 Task: Go to the paste special and choose all except borders.
Action: Mouse moved to (180, 208)
Screenshot: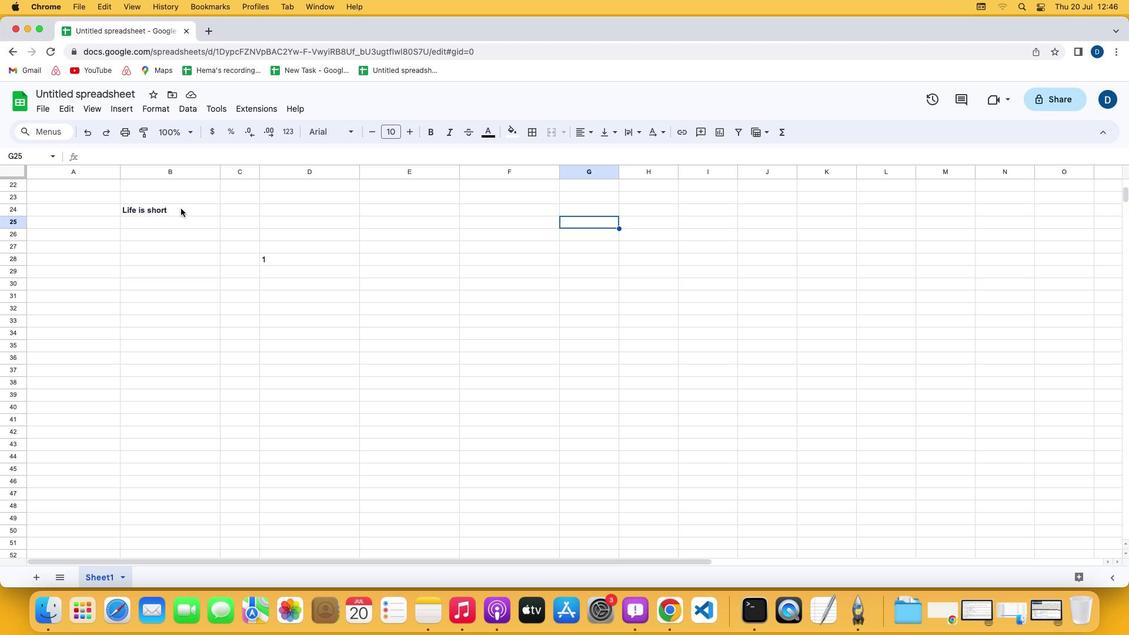 
Action: Mouse pressed left at (180, 208)
Screenshot: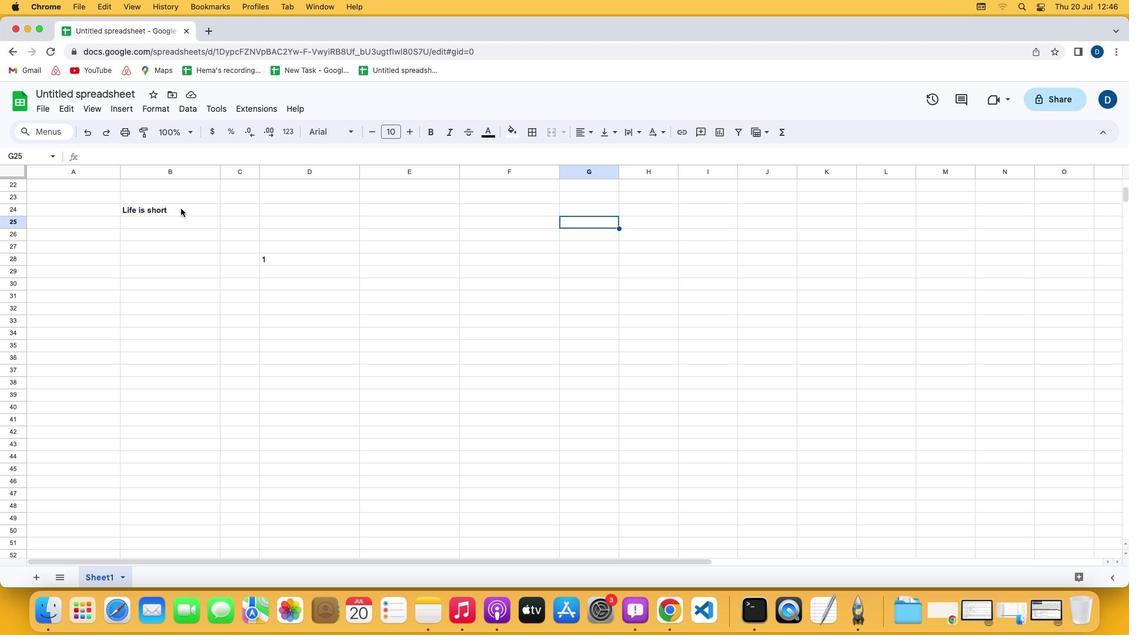 
Action: Mouse pressed left at (180, 208)
Screenshot: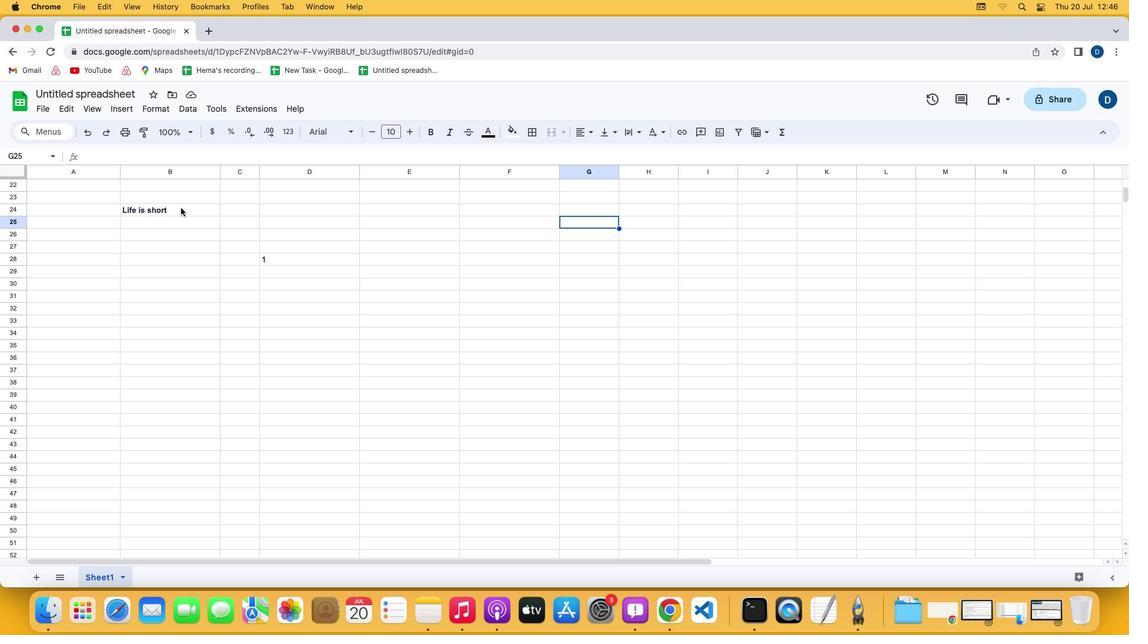 
Action: Mouse moved to (63, 109)
Screenshot: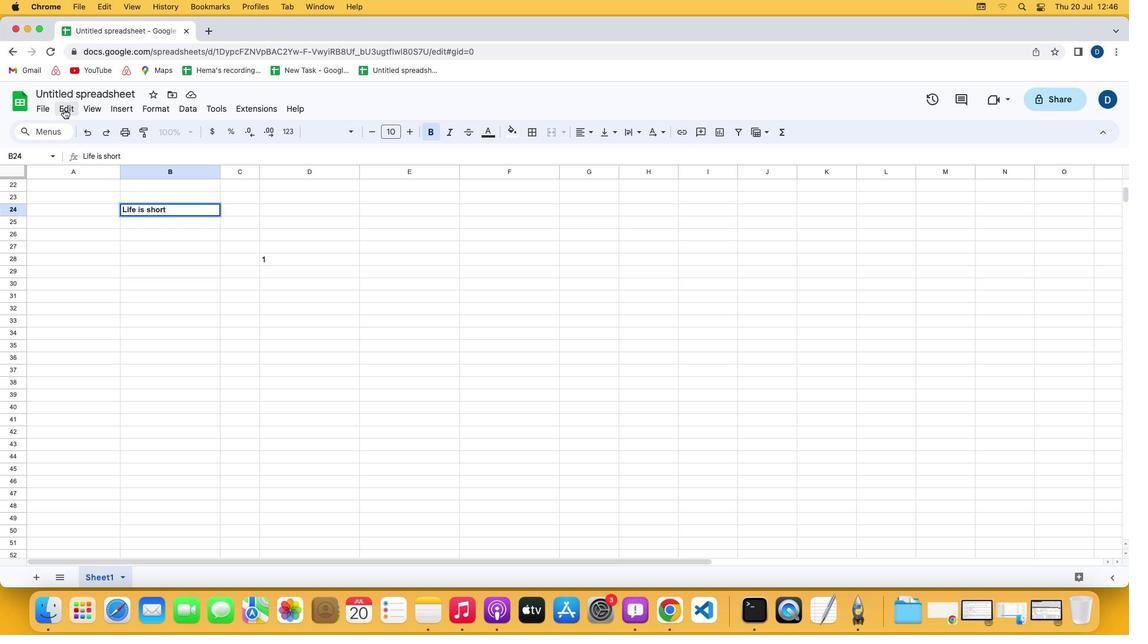 
Action: Mouse pressed left at (63, 109)
Screenshot: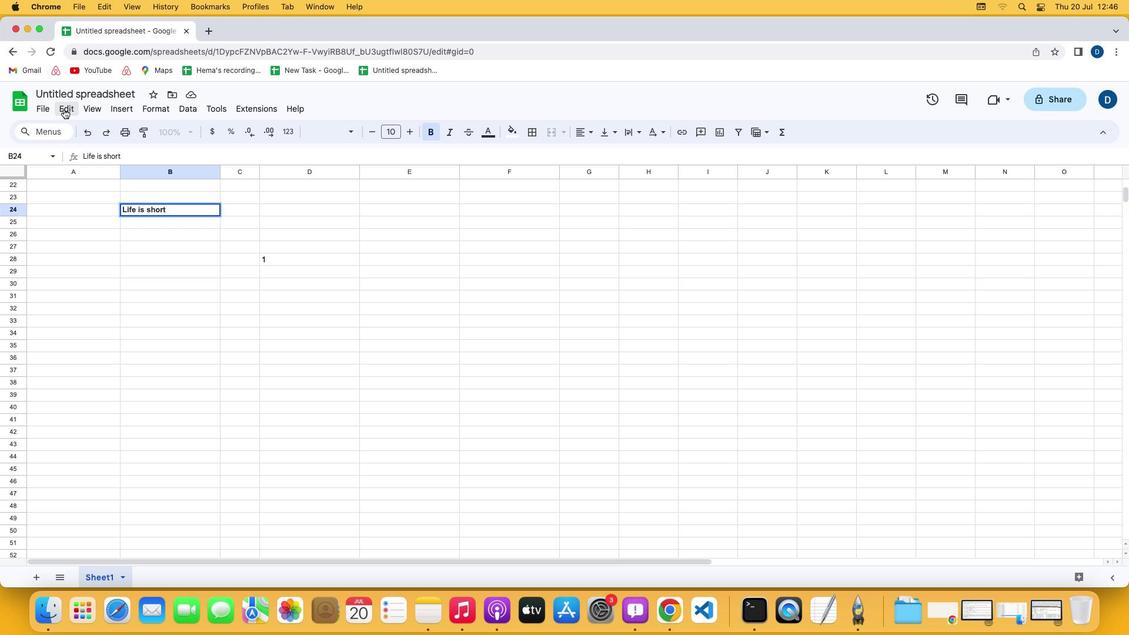 
Action: Mouse moved to (128, 229)
Screenshot: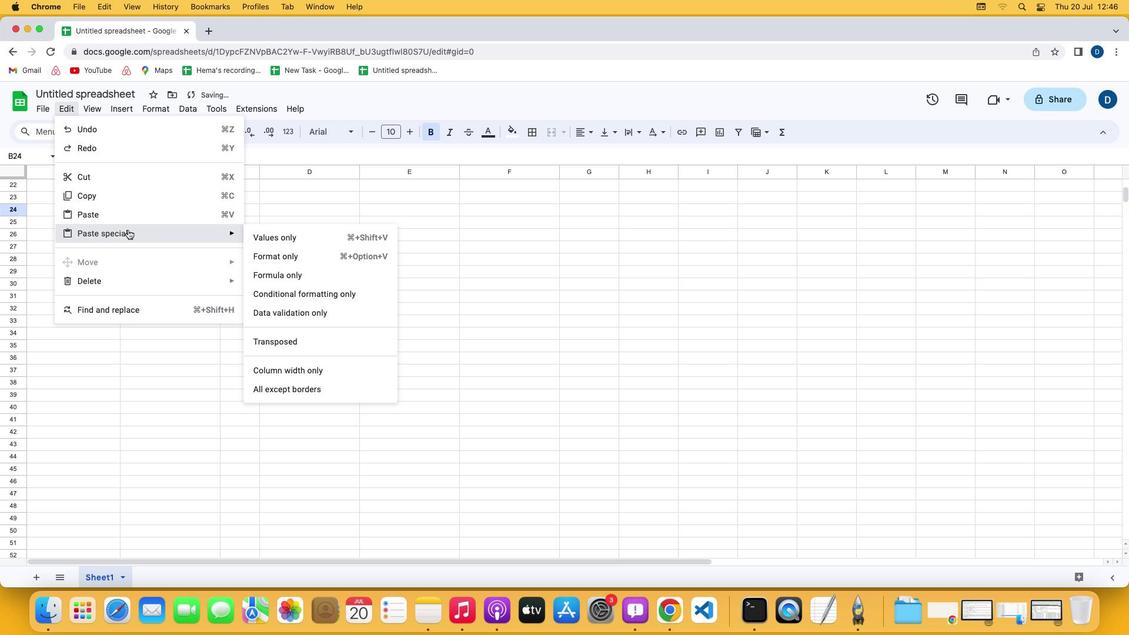 
Action: Mouse pressed left at (128, 229)
Screenshot: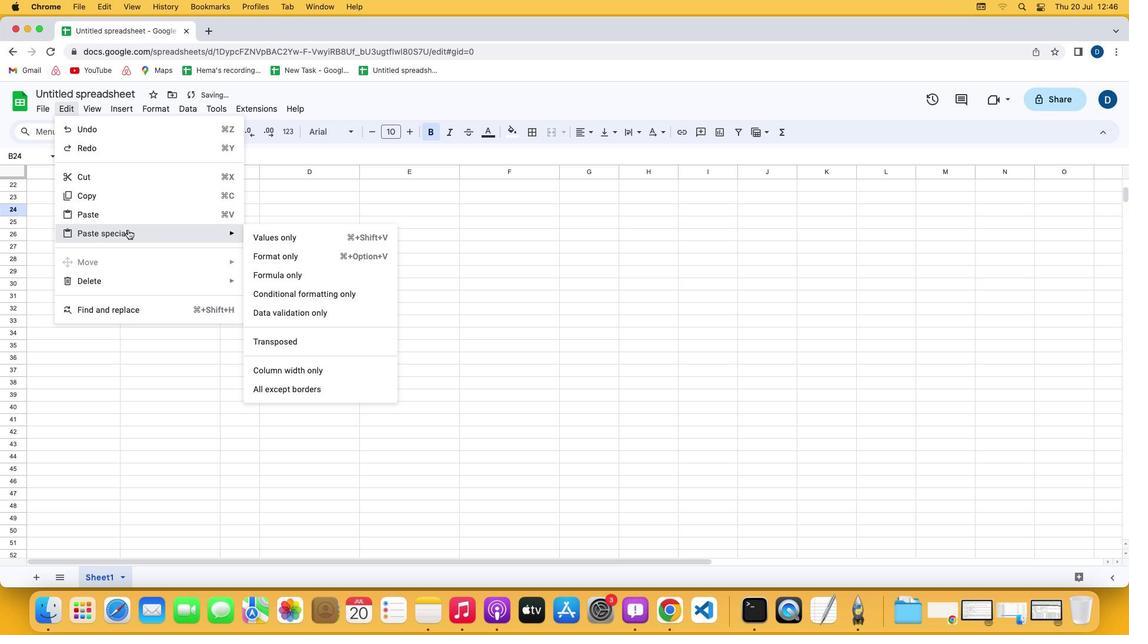 
Action: Mouse moved to (291, 383)
Screenshot: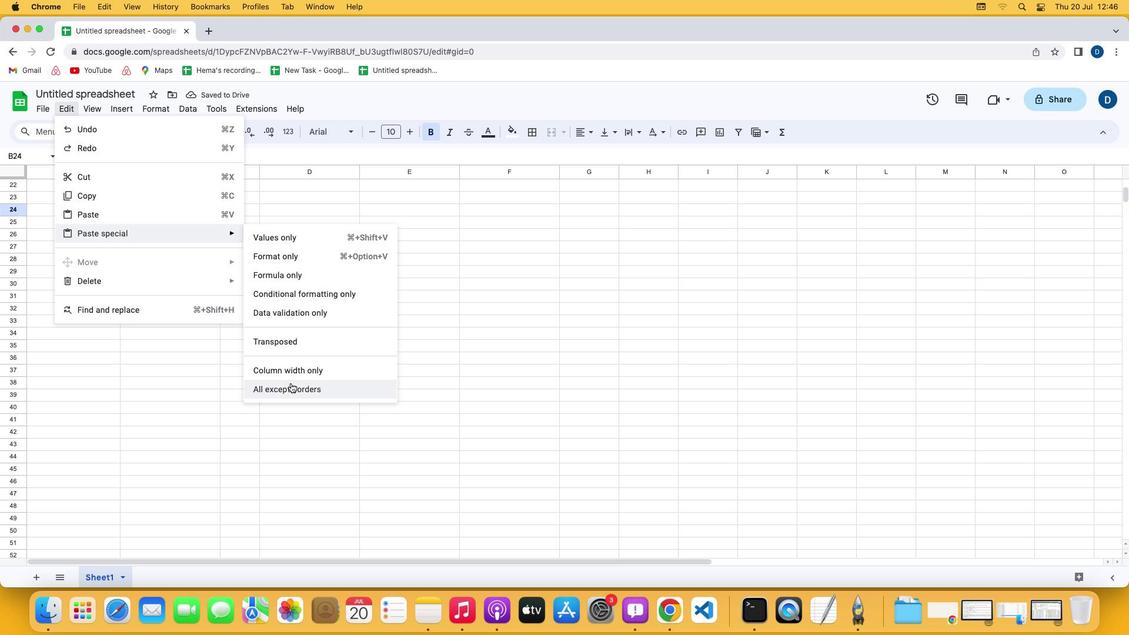 
Action: Mouse pressed left at (291, 383)
Screenshot: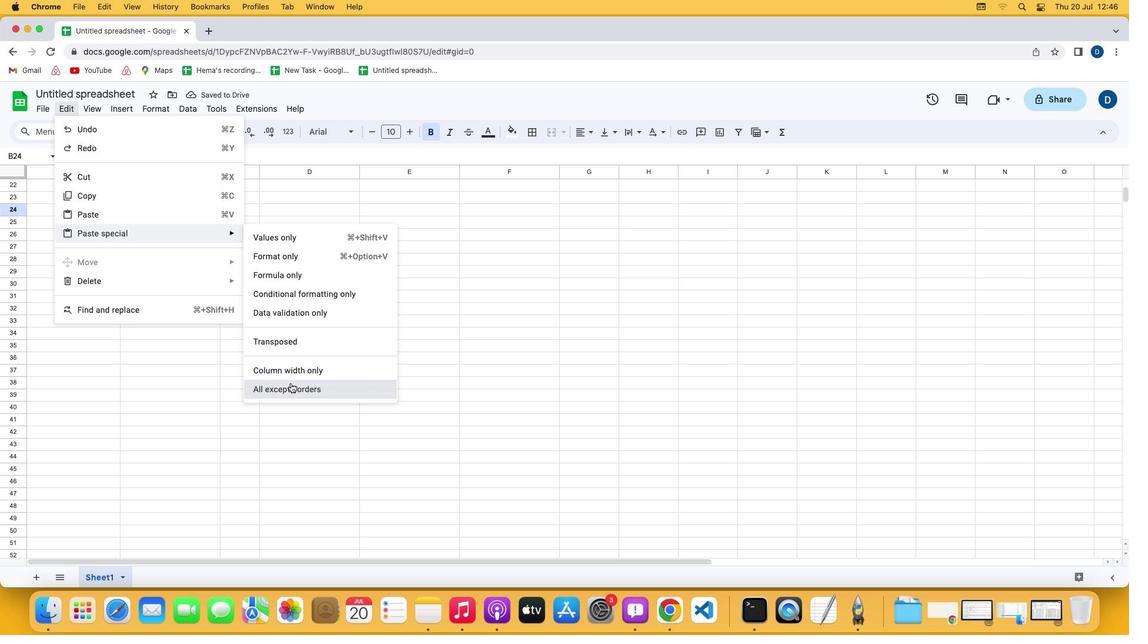 
Action: Mouse moved to (291, 383)
Screenshot: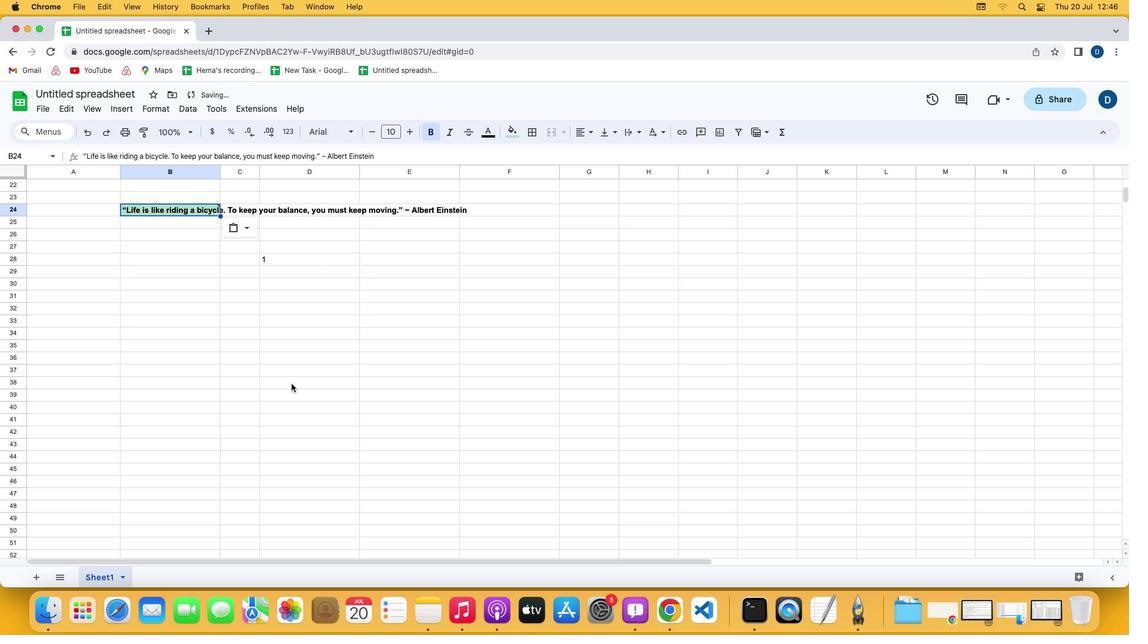 
